 Task: Find Round Trip flight tickets for 2 adults, in Economy from Luxor to Venice to travel on 13-Nov-2023. Venice to Luxor on 18-Nov-2023.  Stops: Any number of stops. Choice of flight is British Airways.
Action: Mouse moved to (301, 274)
Screenshot: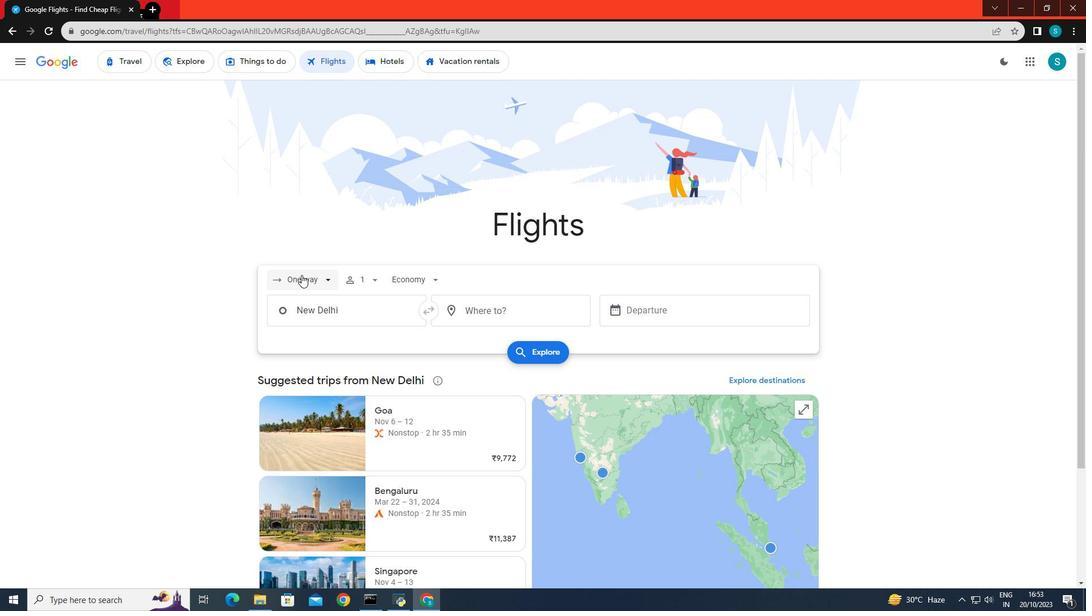 
Action: Mouse pressed left at (301, 274)
Screenshot: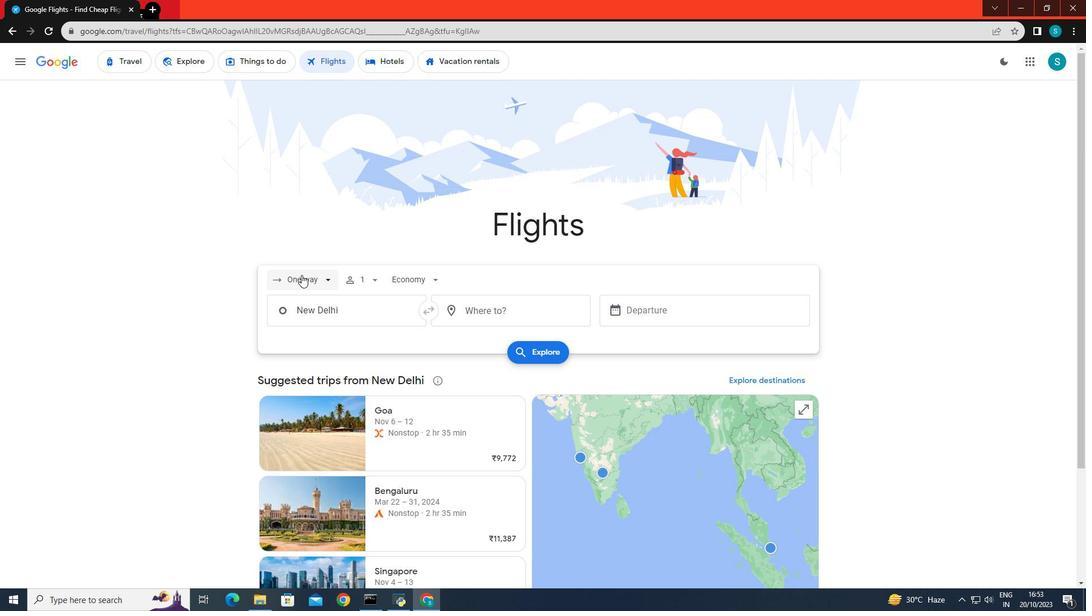 
Action: Mouse moved to (309, 306)
Screenshot: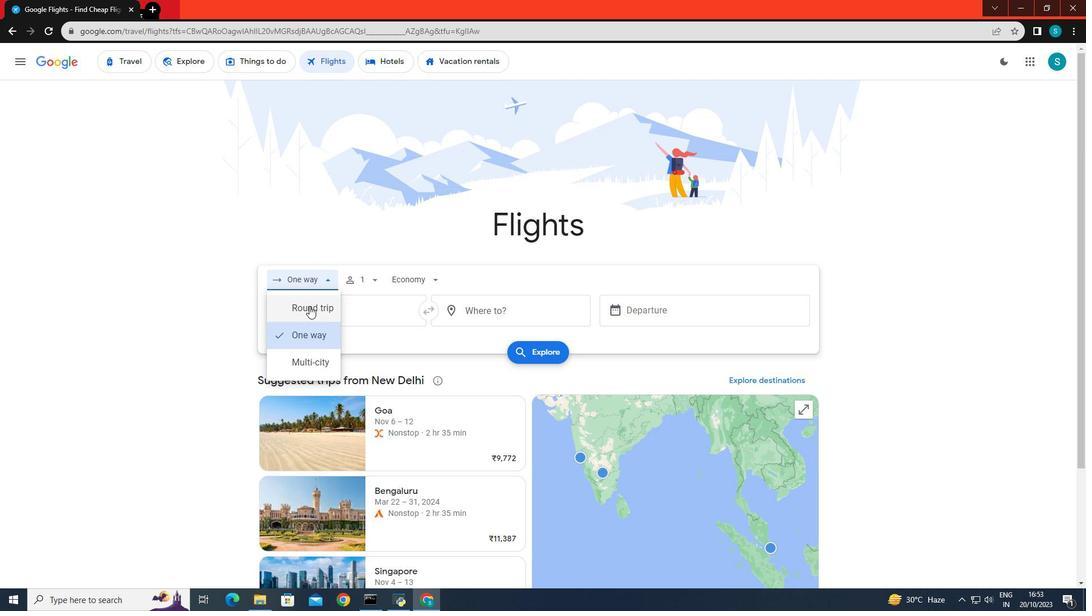 
Action: Mouse pressed left at (309, 306)
Screenshot: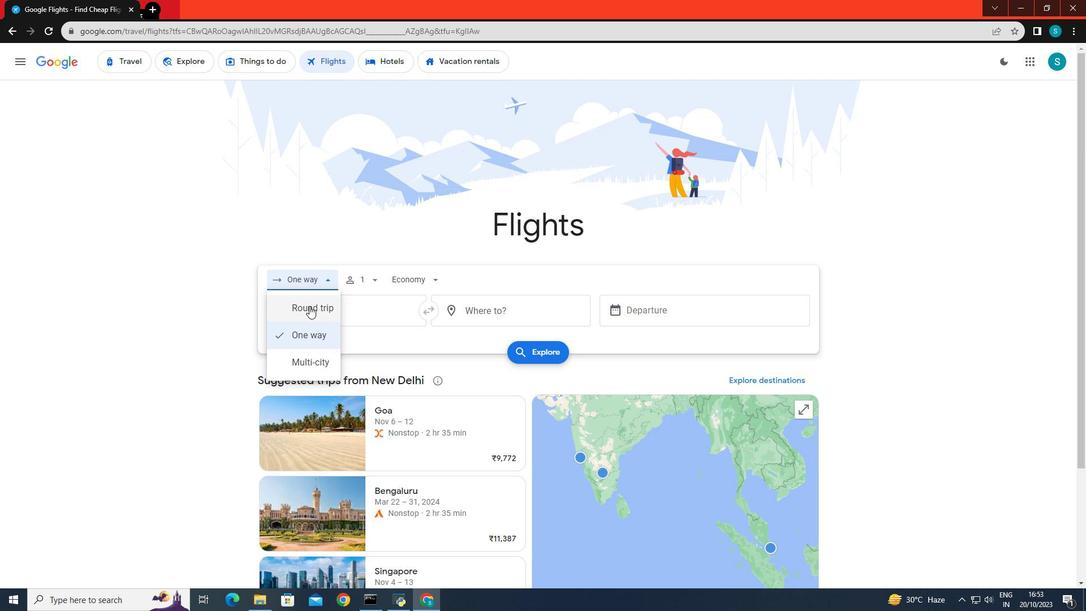 
Action: Mouse moved to (384, 276)
Screenshot: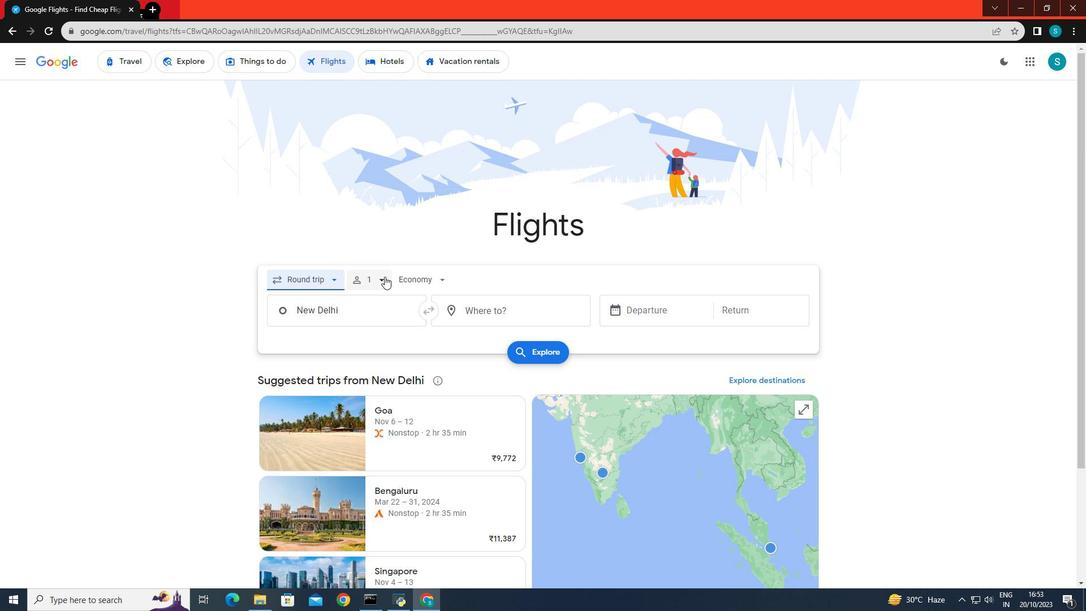
Action: Mouse pressed left at (384, 276)
Screenshot: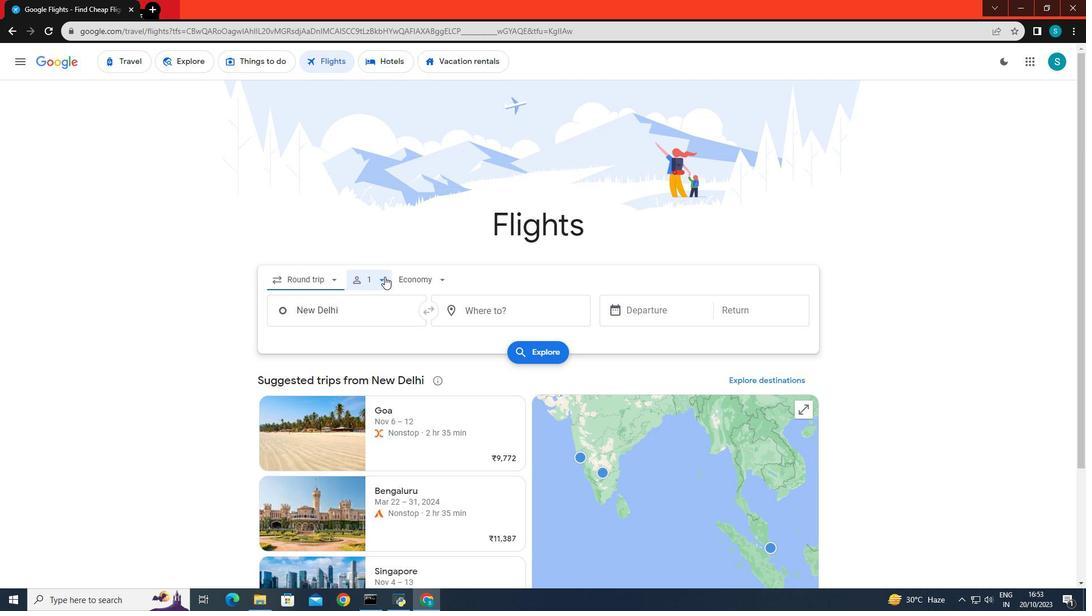 
Action: Mouse moved to (473, 309)
Screenshot: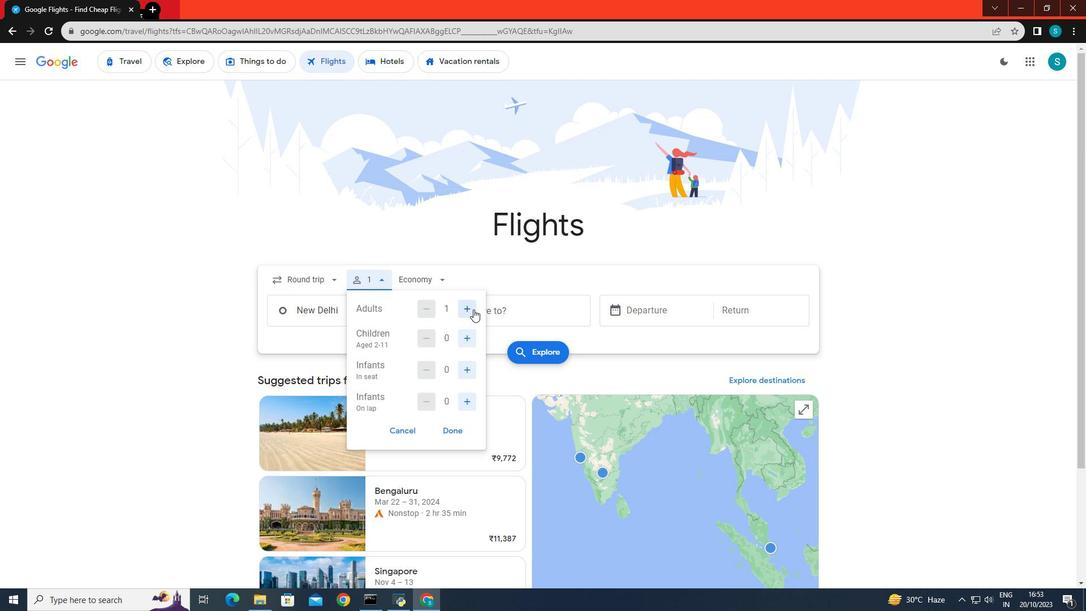 
Action: Mouse pressed left at (473, 309)
Screenshot: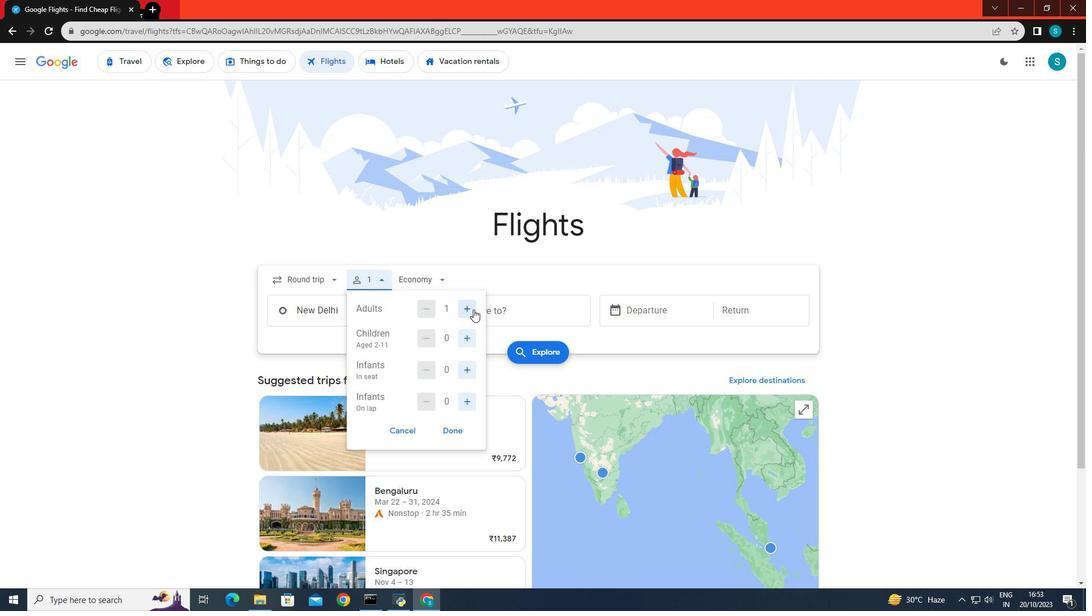 
Action: Mouse moved to (452, 427)
Screenshot: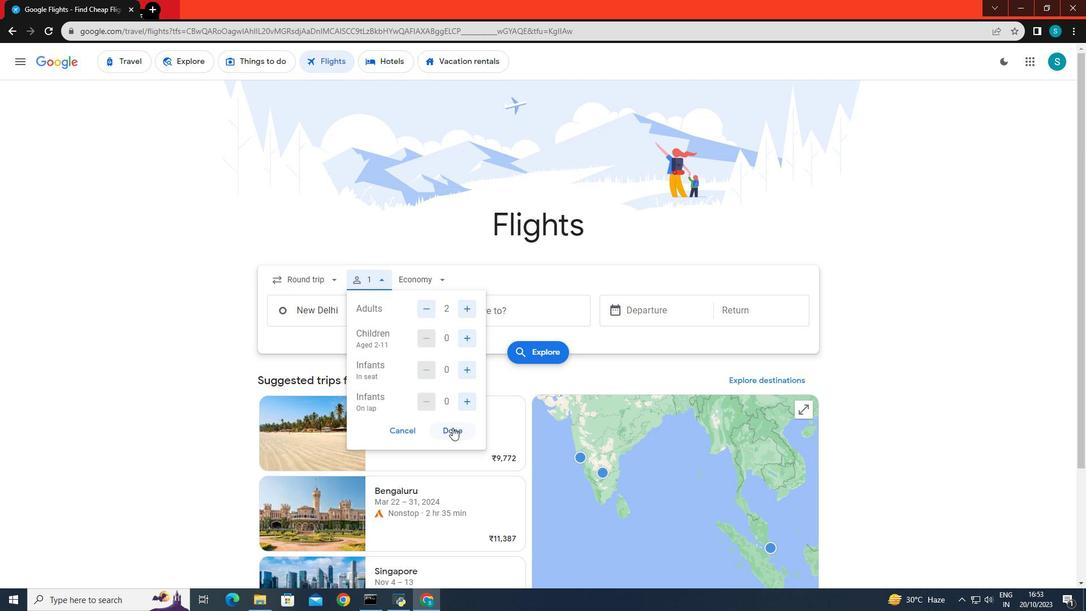 
Action: Mouse pressed left at (452, 427)
Screenshot: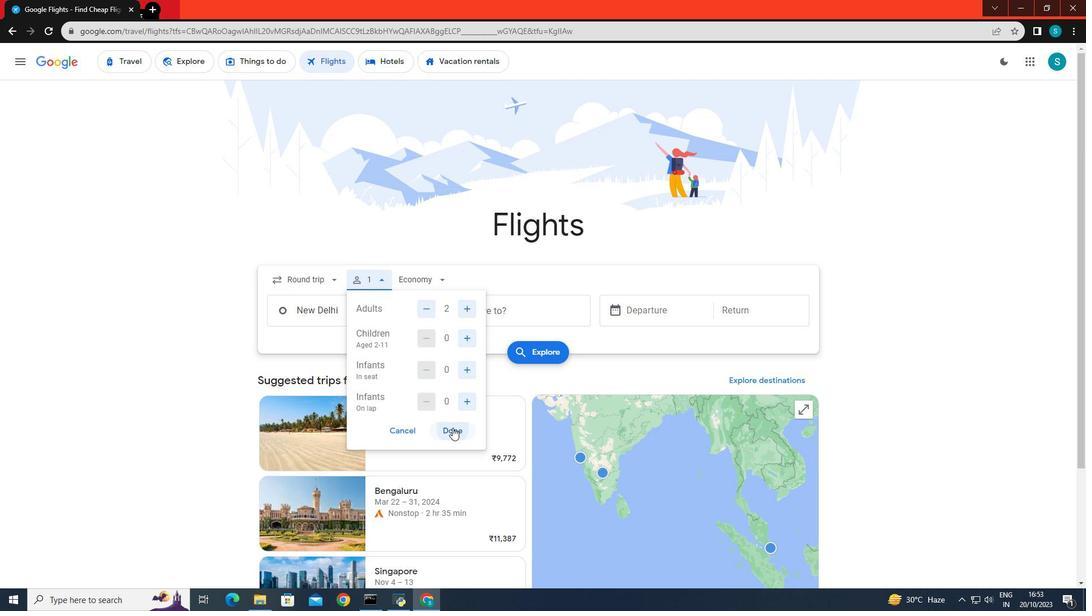 
Action: Mouse moved to (241, 267)
Screenshot: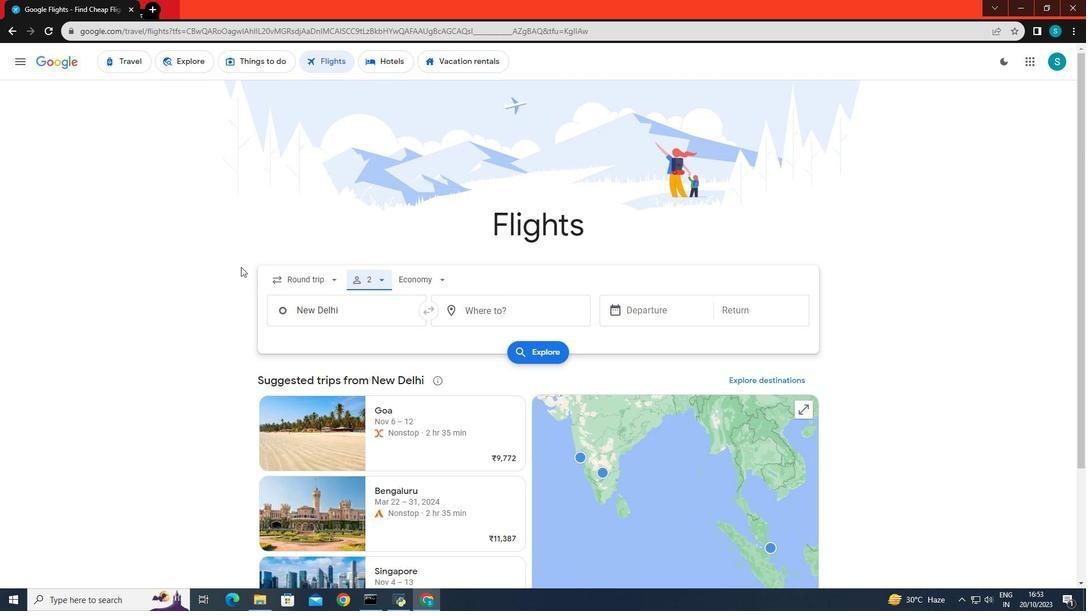 
Action: Mouse scrolled (241, 266) with delta (0, 0)
Screenshot: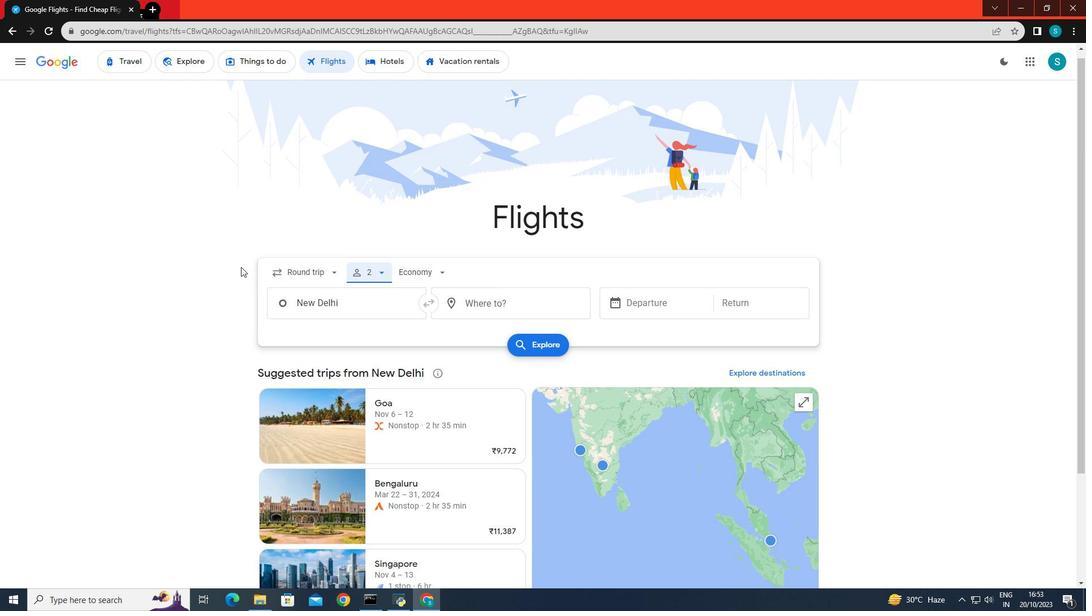 
Action: Mouse moved to (428, 220)
Screenshot: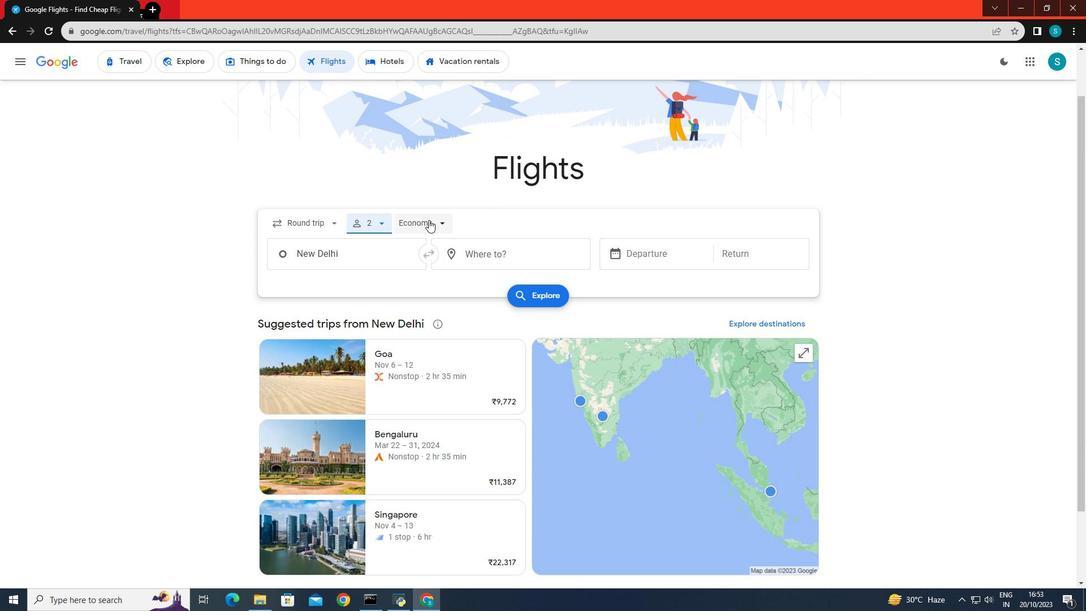
Action: Mouse pressed left at (428, 220)
Screenshot: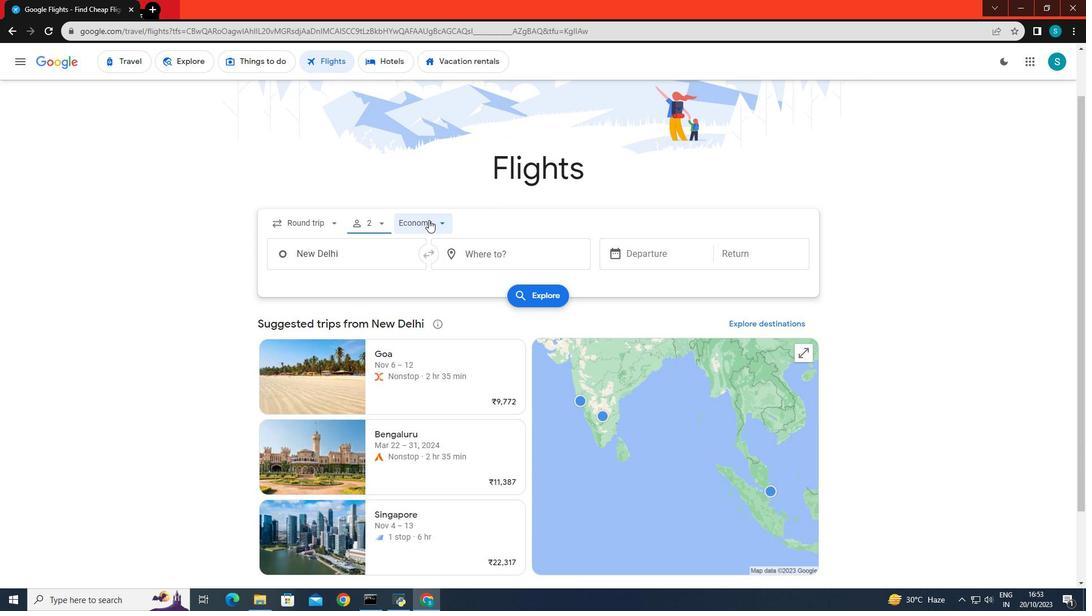 
Action: Mouse moved to (441, 254)
Screenshot: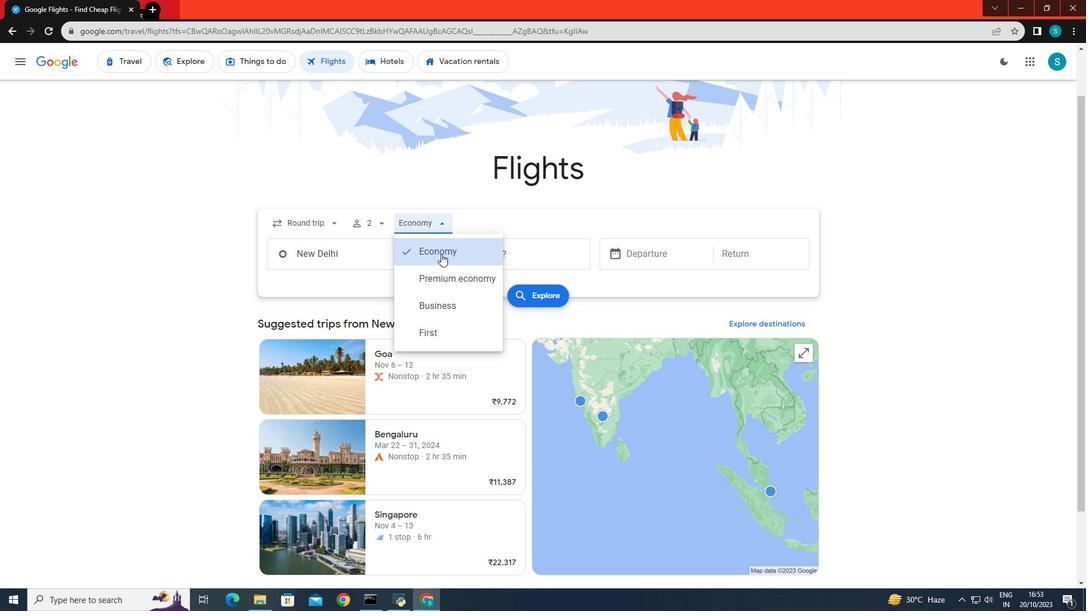 
Action: Mouse pressed left at (441, 254)
Screenshot: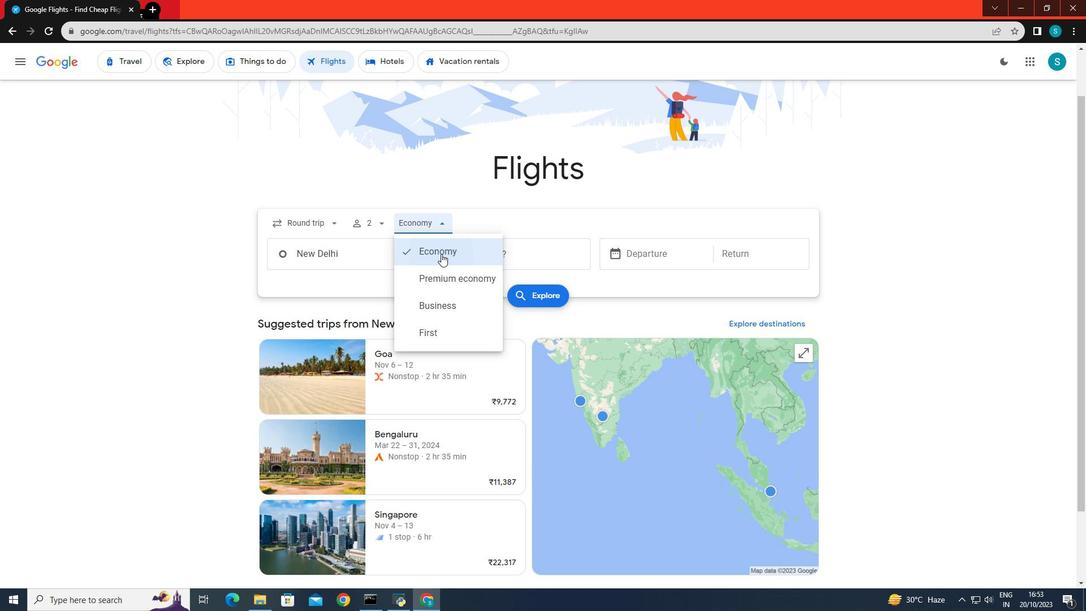 
Action: Mouse moved to (354, 256)
Screenshot: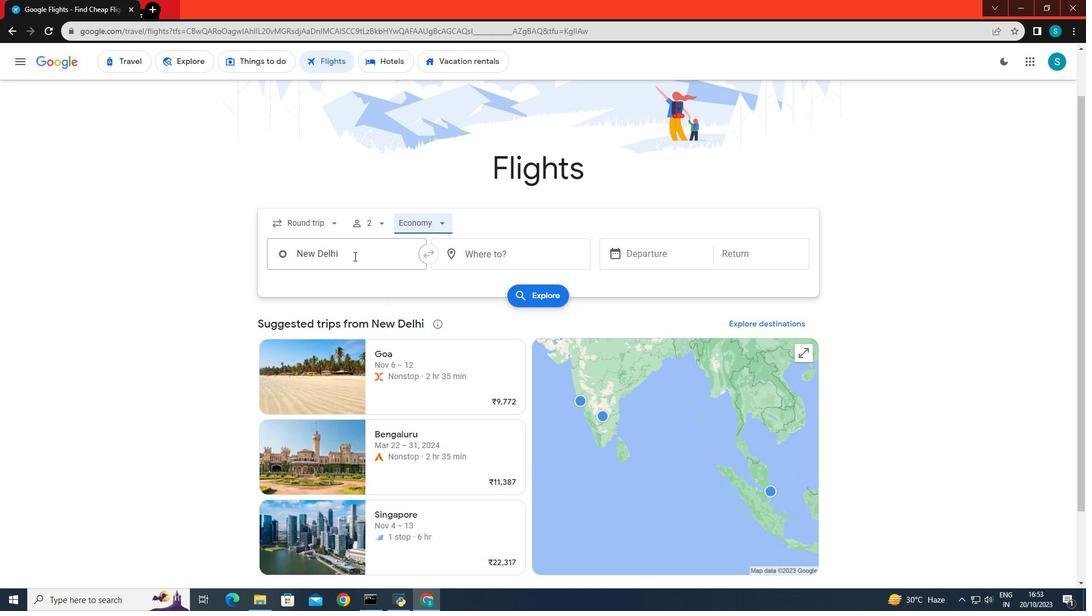 
Action: Mouse pressed left at (354, 256)
Screenshot: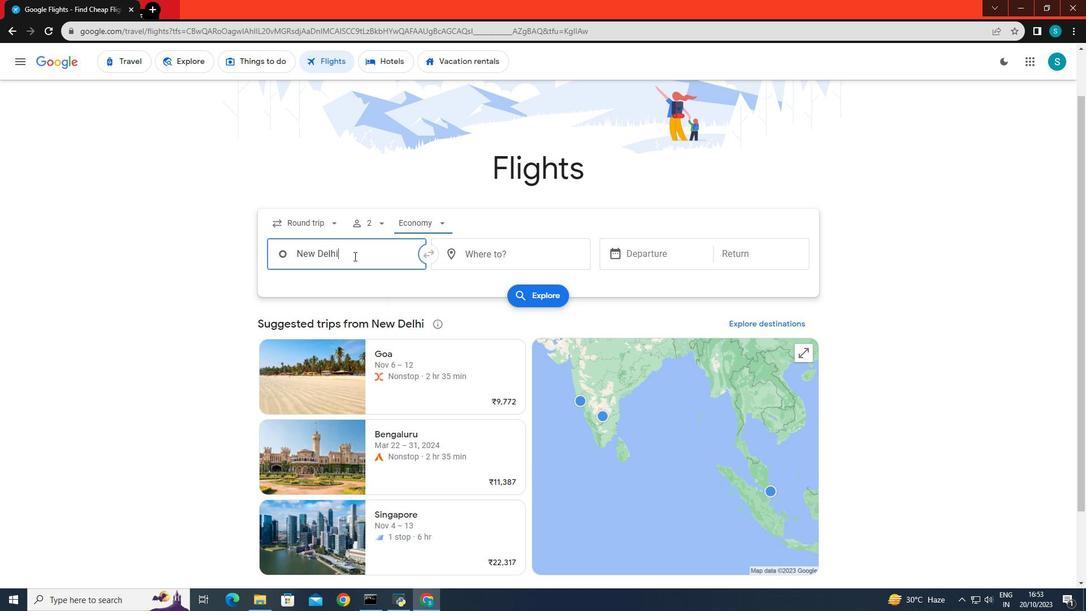 
Action: Key pressed <Key.backspace><Key.caps_lock>L<Key.caps_lock>u<Key.backspace><Key.backspace><Key.caps_lock>L<Key.backspace>L<Key.backspace><Key.caps_lock>l<Key.caps_lock>UXOR,
Screenshot: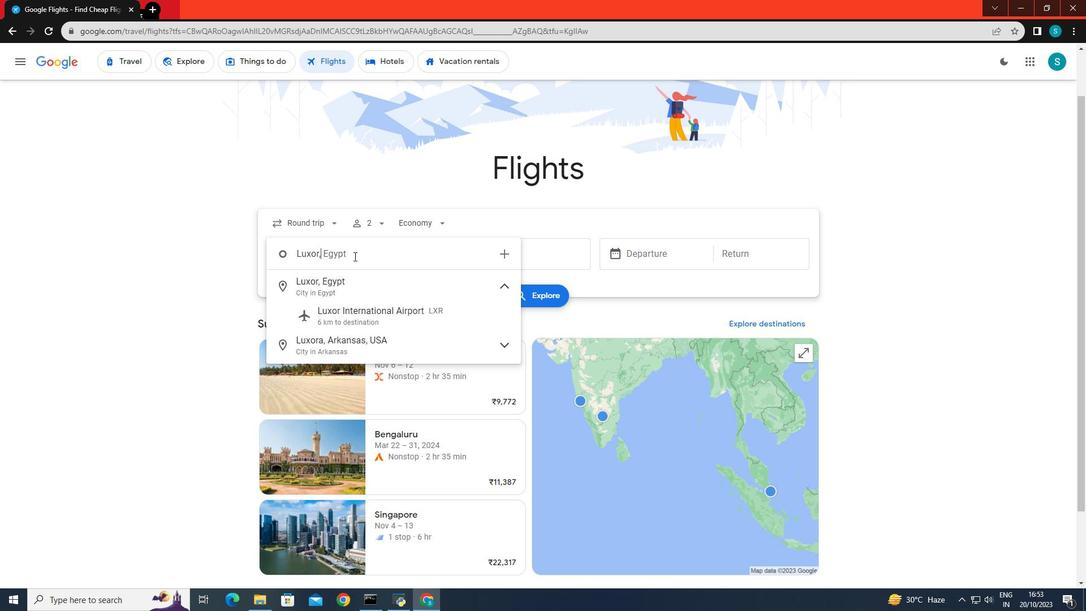 
Action: Mouse moved to (344, 283)
Screenshot: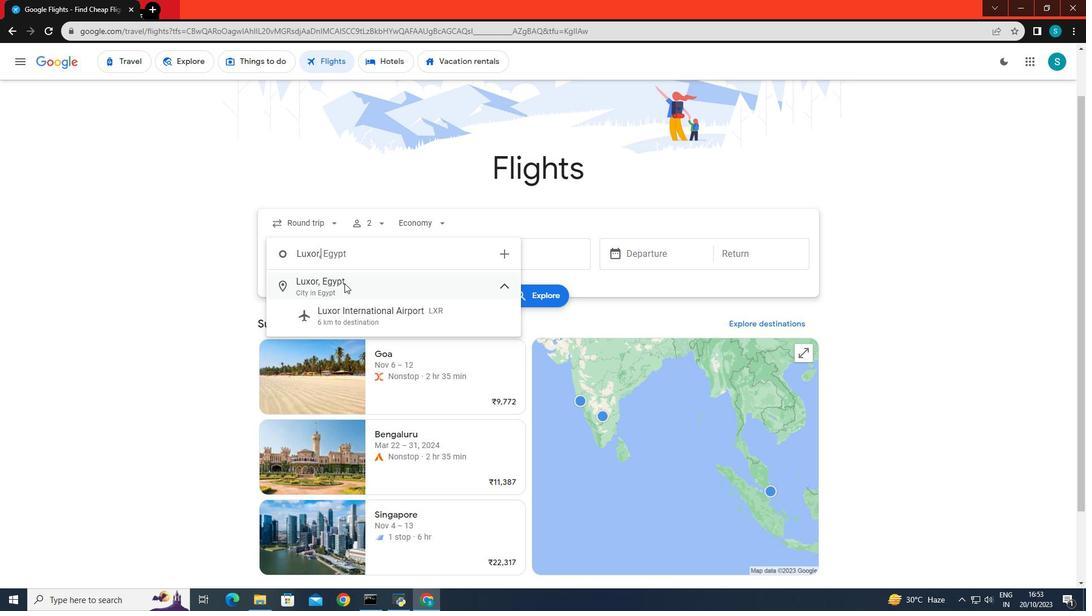
Action: Mouse pressed left at (344, 283)
Screenshot: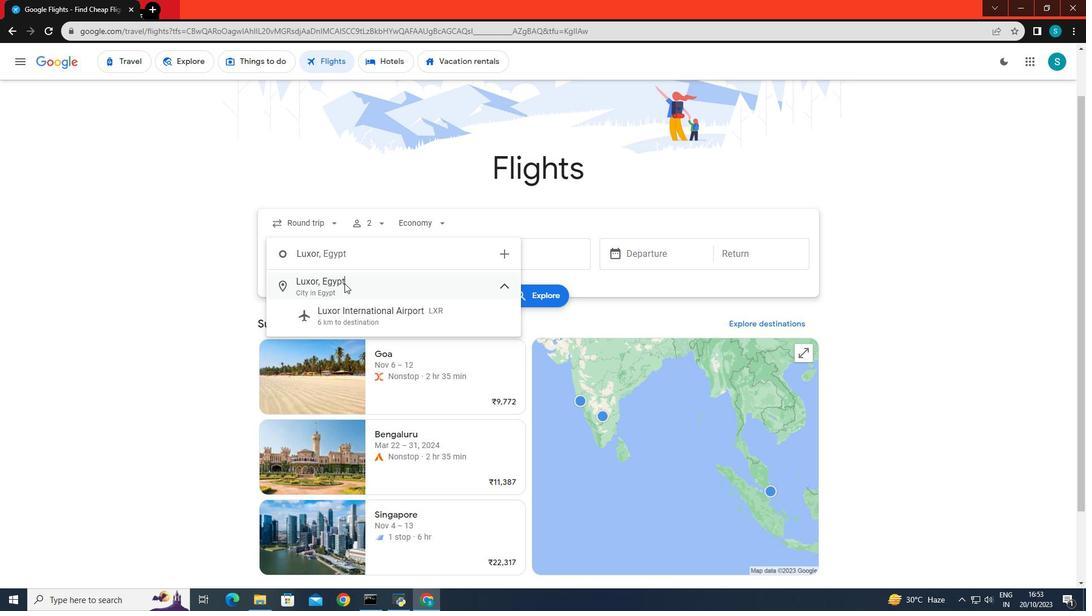 
Action: Mouse moved to (470, 255)
Screenshot: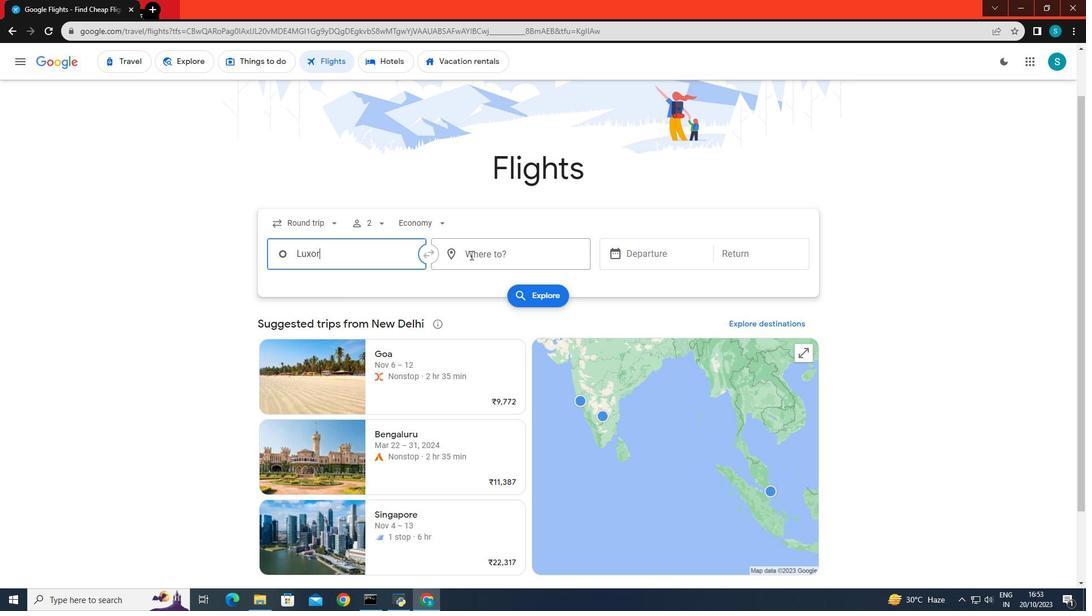 
Action: Mouse pressed left at (470, 255)
Screenshot: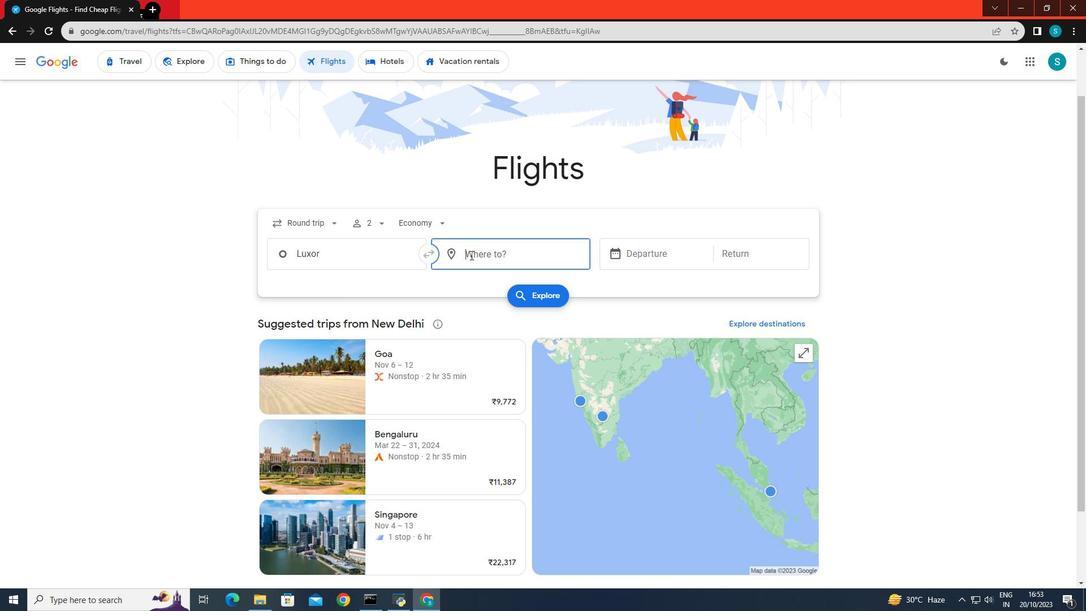 
Action: Key pressed <Key.caps_lock>v<Key.caps_lock>ENICE
Screenshot: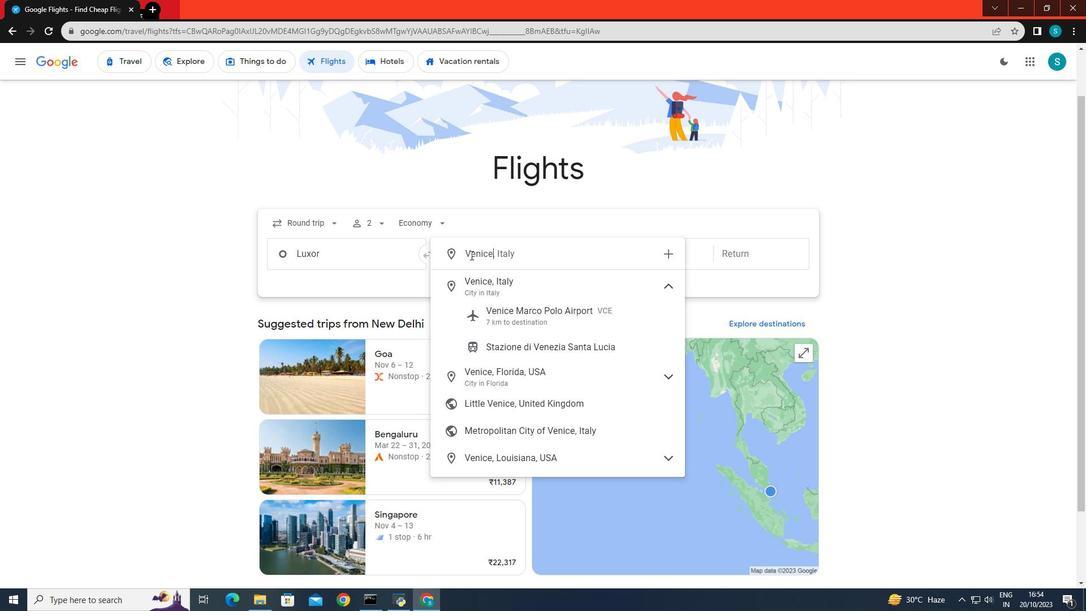 
Action: Mouse moved to (494, 280)
Screenshot: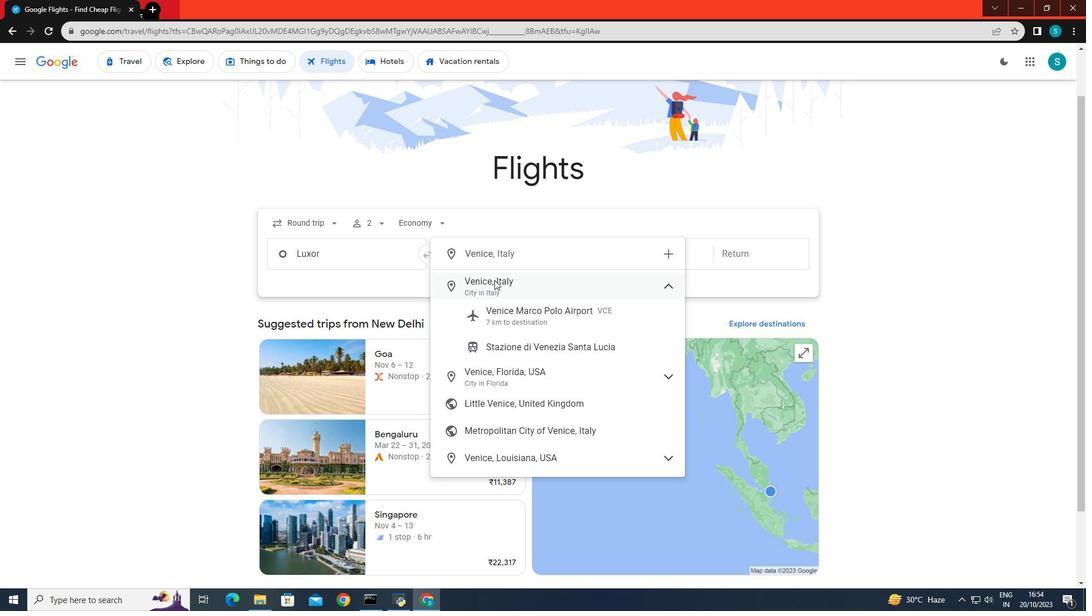 
Action: Mouse pressed left at (494, 280)
Screenshot: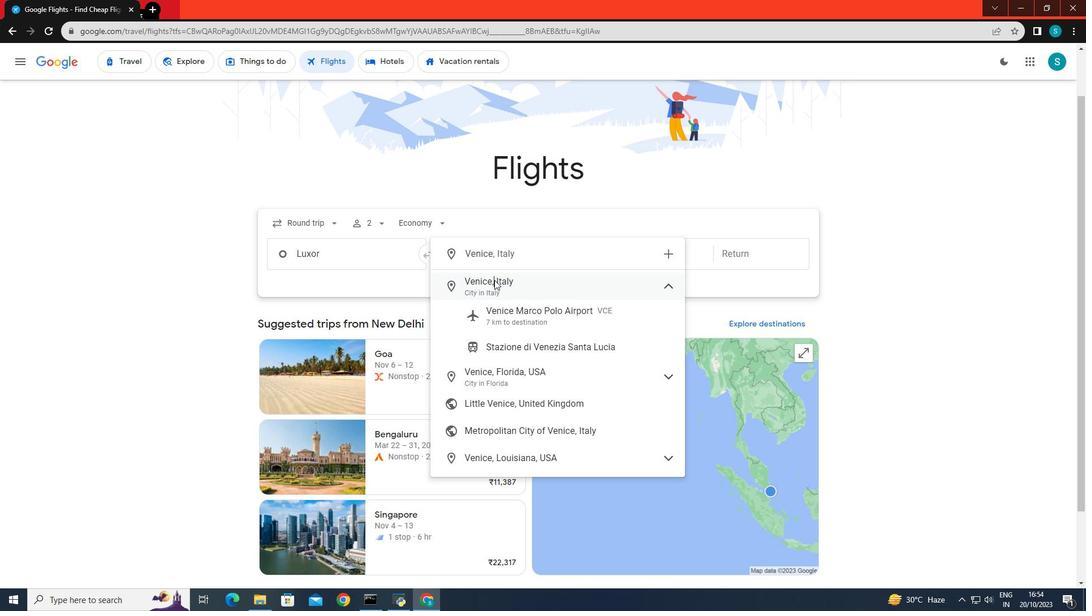 
Action: Mouse moved to (639, 250)
Screenshot: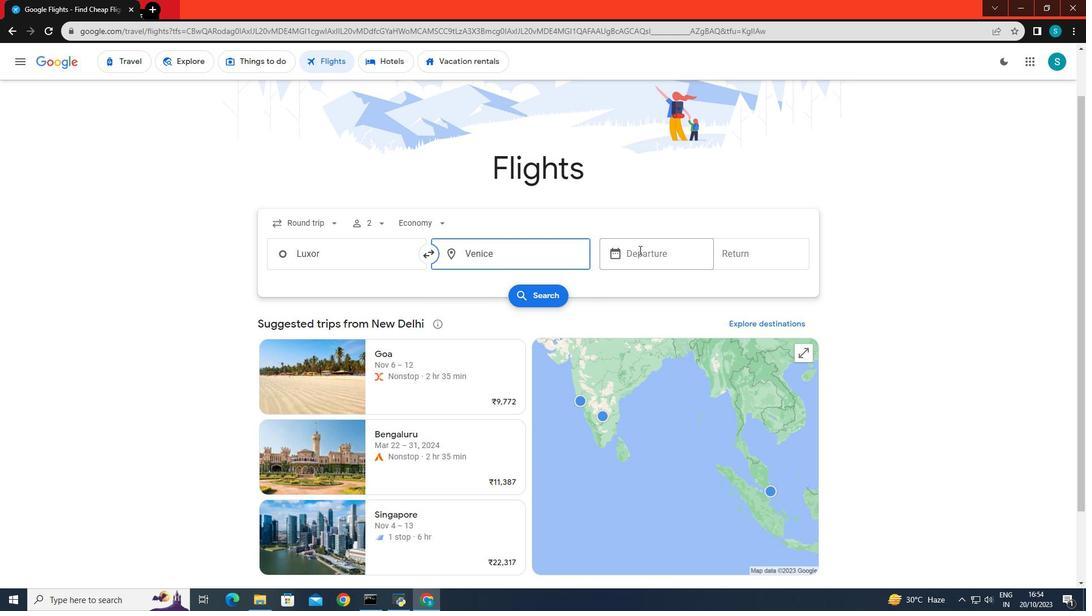 
Action: Mouse pressed left at (639, 250)
Screenshot: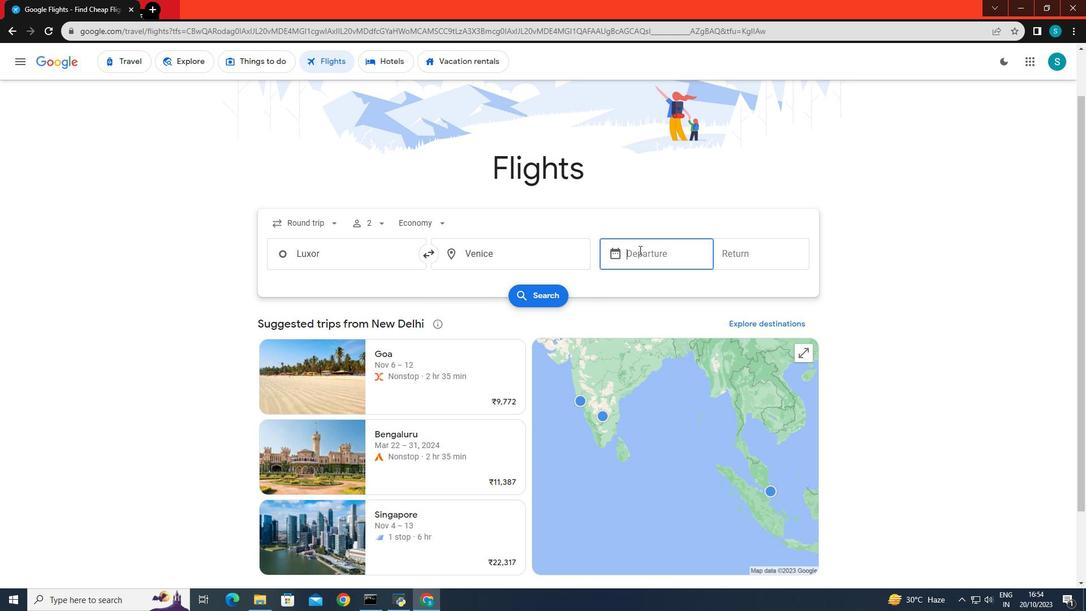 
Action: Mouse moved to (658, 407)
Screenshot: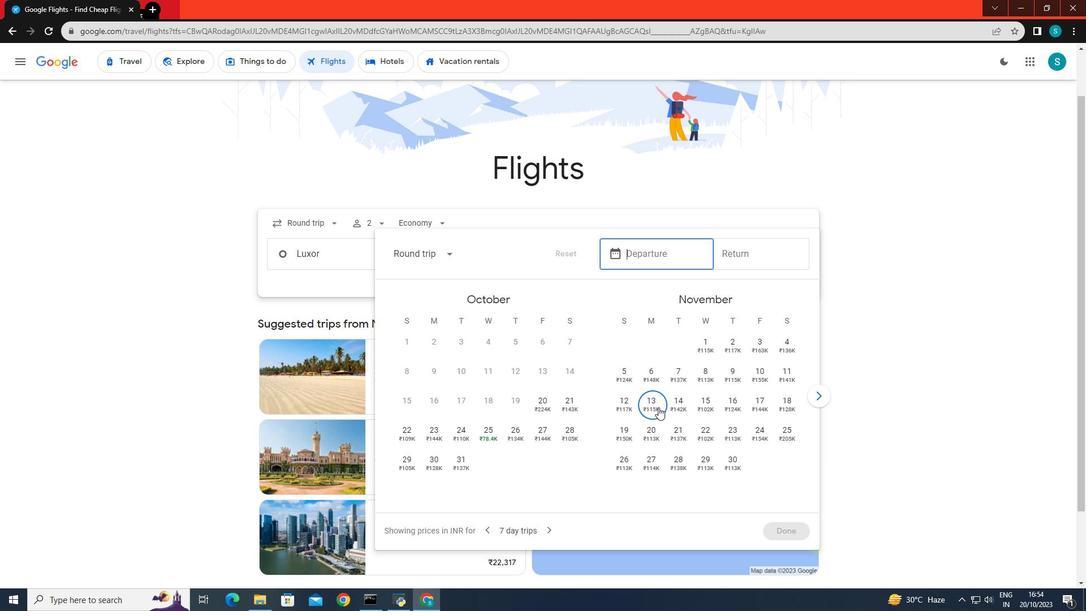 
Action: Mouse pressed left at (658, 407)
Screenshot: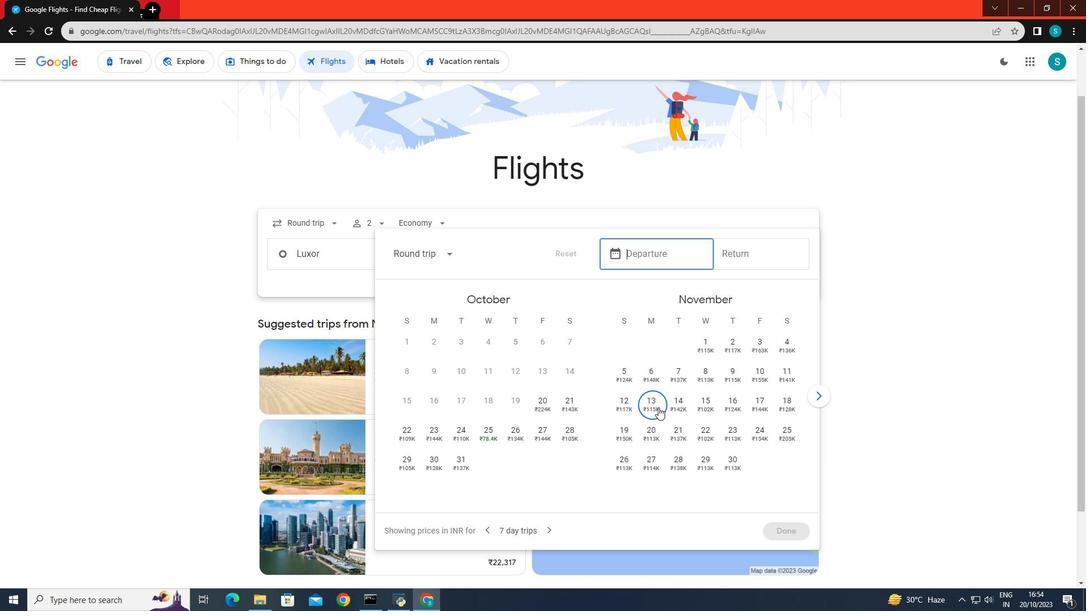 
Action: Mouse moved to (785, 402)
Screenshot: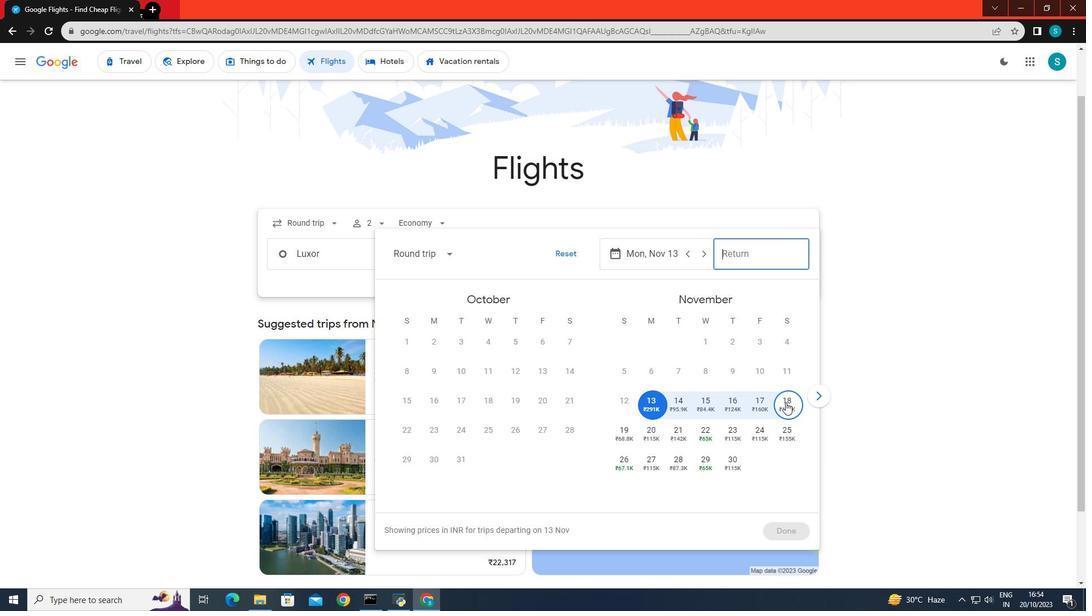 
Action: Mouse pressed left at (785, 402)
Screenshot: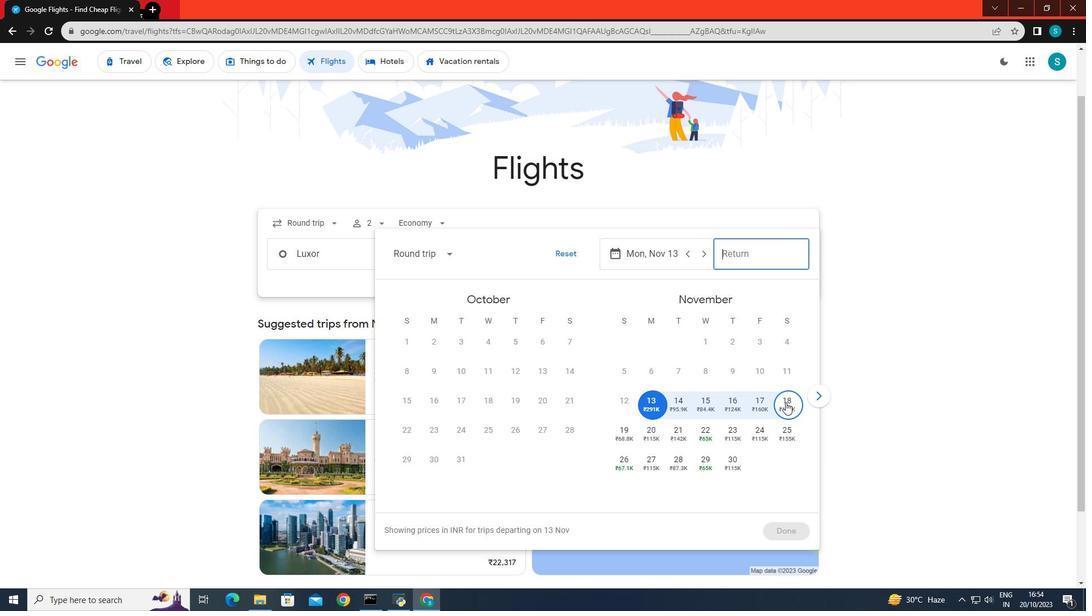 
Action: Mouse moved to (789, 525)
Screenshot: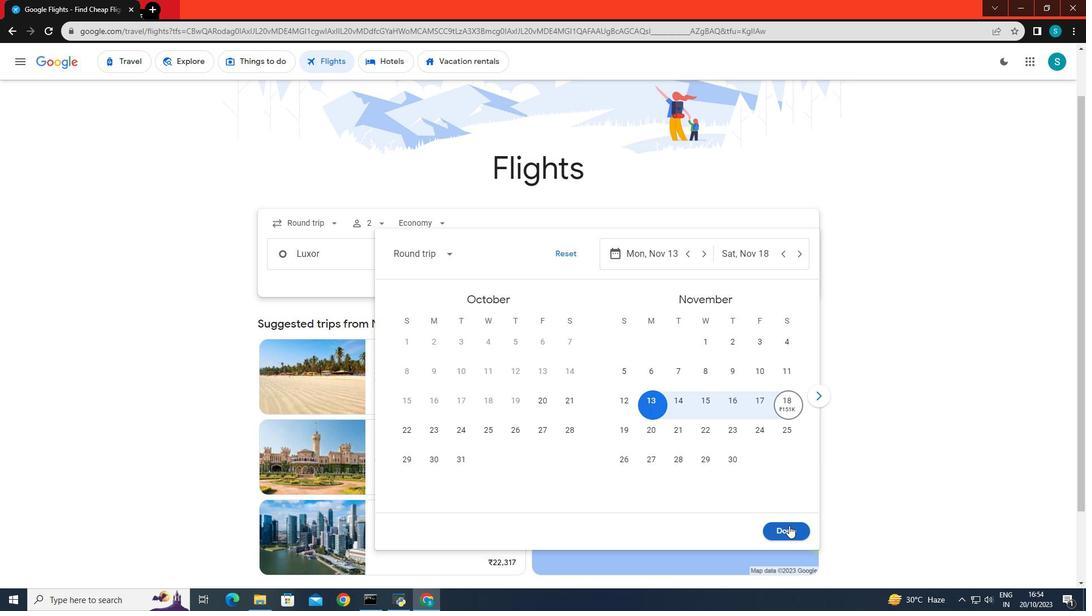 
Action: Mouse pressed left at (789, 525)
Screenshot: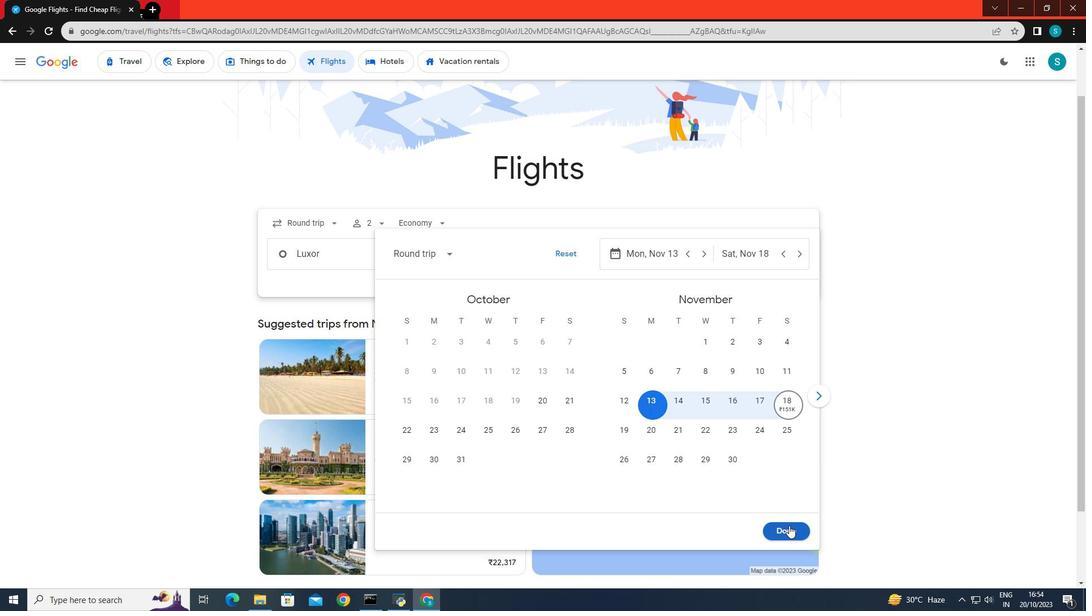 
Action: Mouse moved to (543, 294)
Screenshot: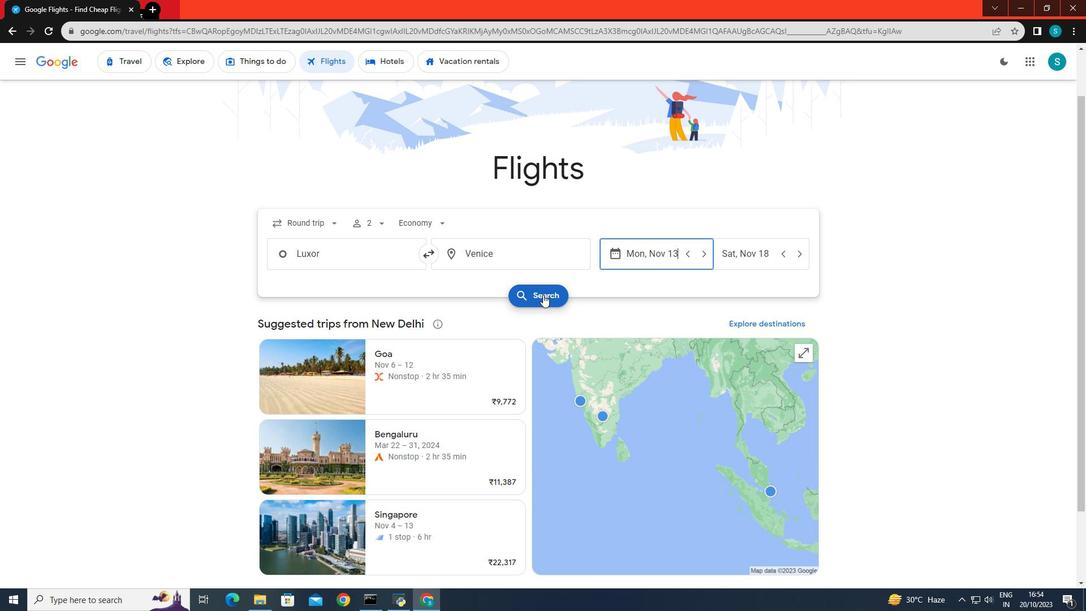 
Action: Mouse pressed left at (543, 294)
Screenshot: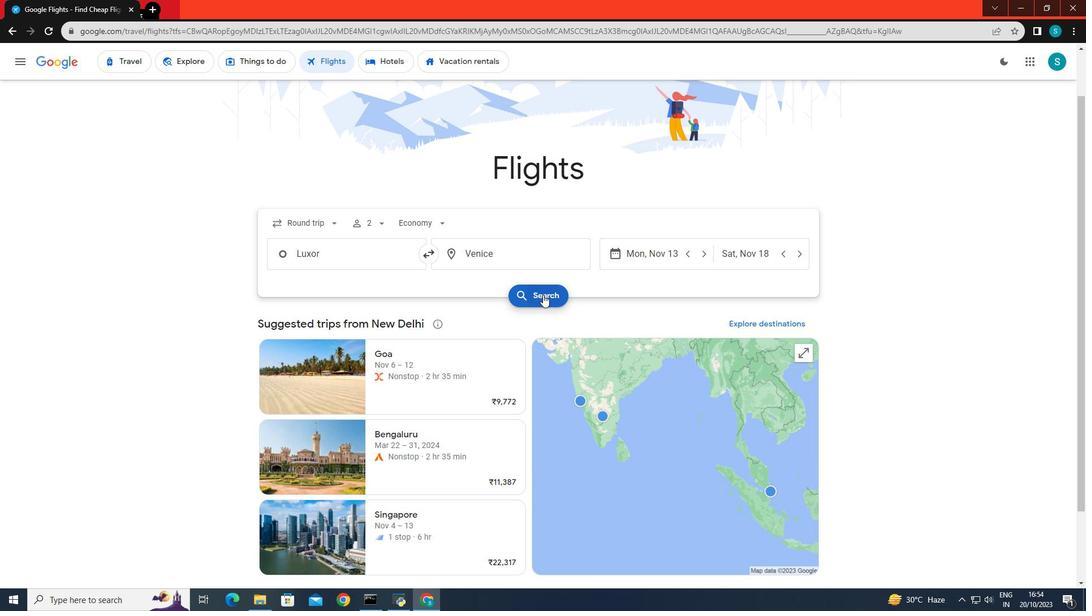 
Action: Mouse moved to (347, 164)
Screenshot: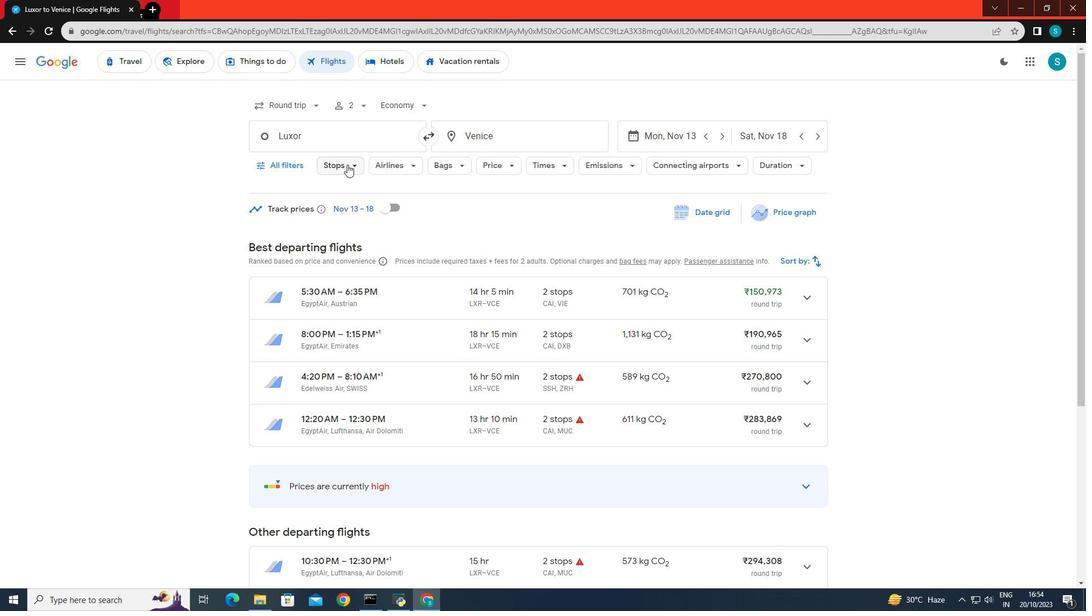 
Action: Mouse pressed left at (347, 164)
Screenshot: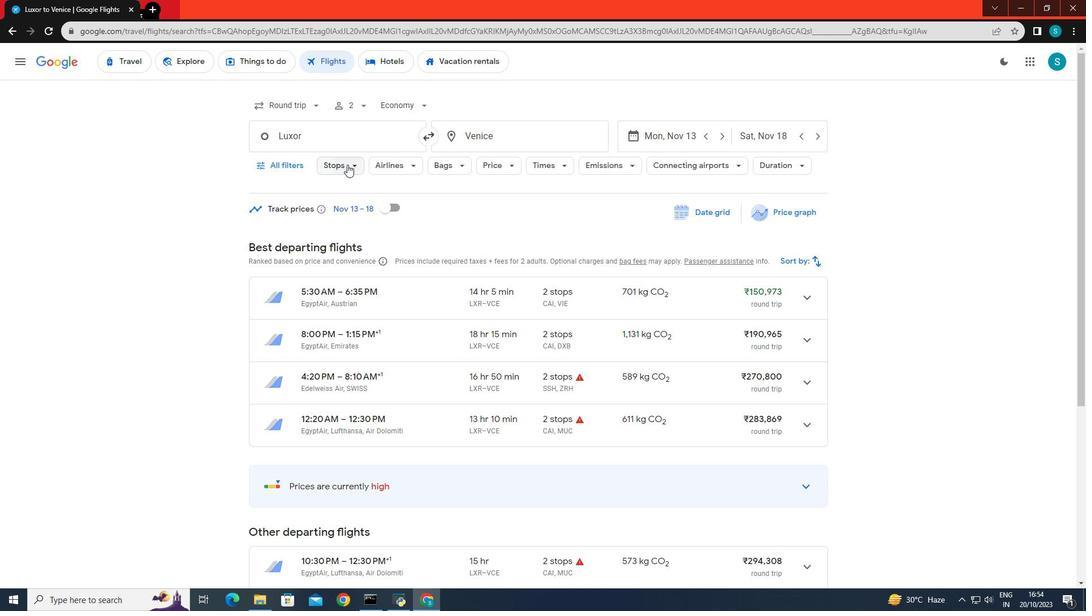 
Action: Mouse moved to (347, 226)
Screenshot: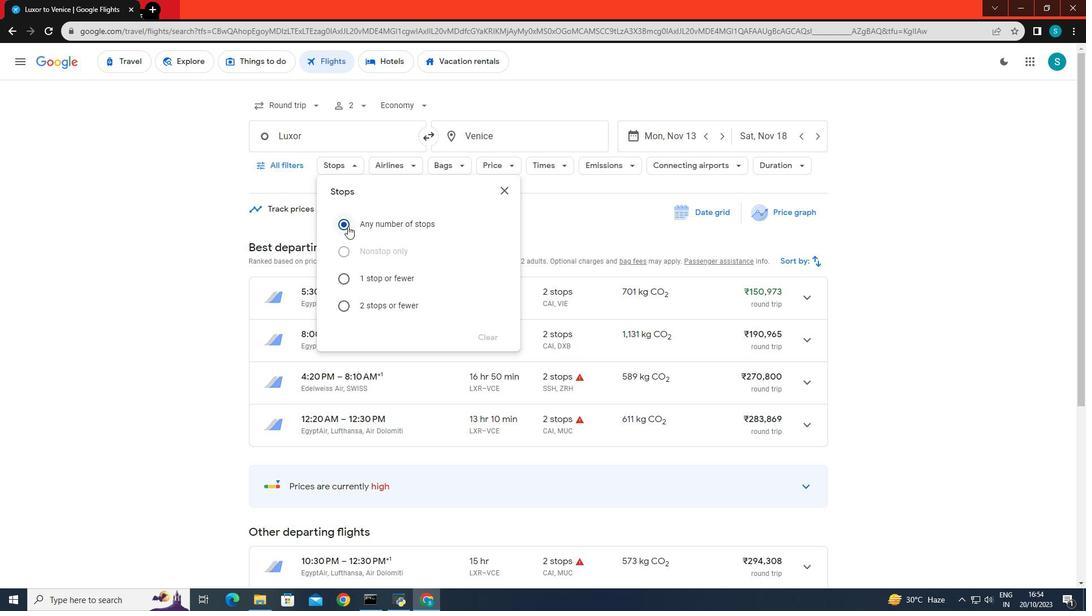 
Action: Mouse pressed left at (347, 226)
Screenshot: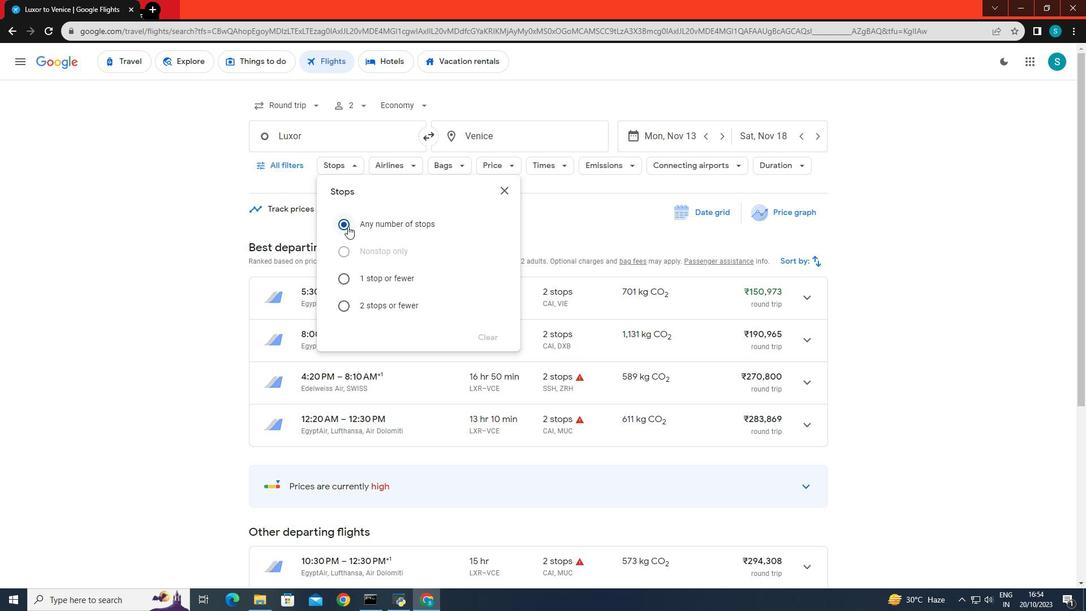 
Action: Mouse moved to (200, 257)
Screenshot: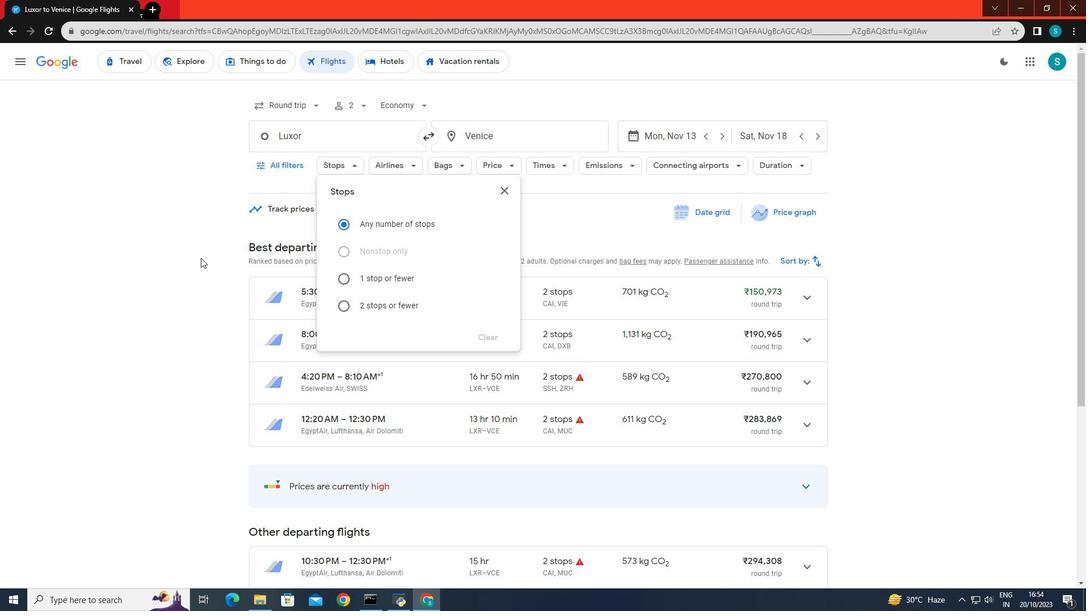 
Action: Mouse pressed left at (200, 257)
Screenshot: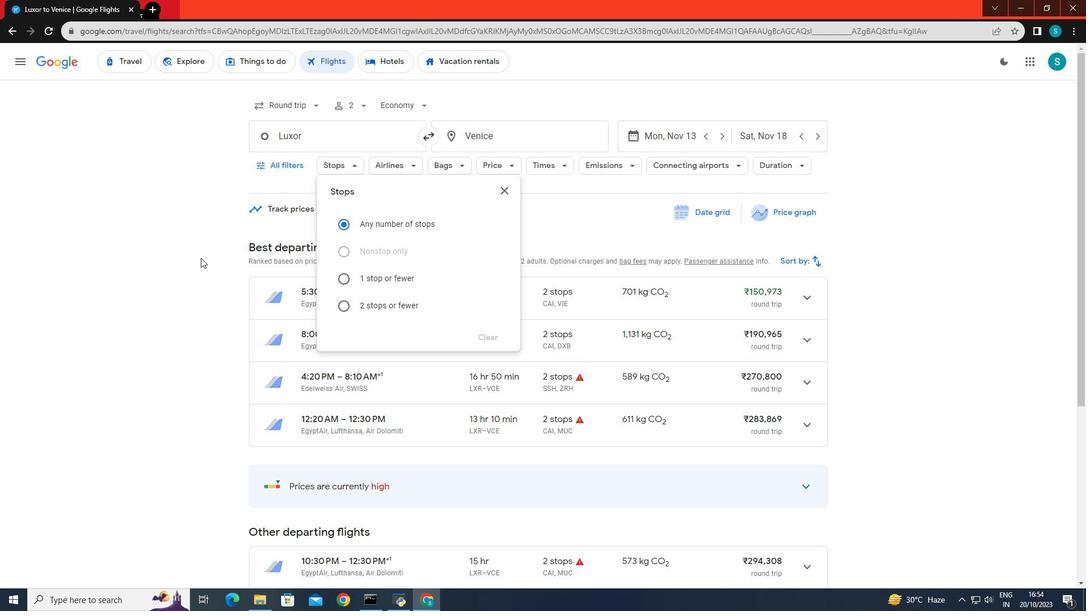 
Action: Mouse moved to (411, 162)
Screenshot: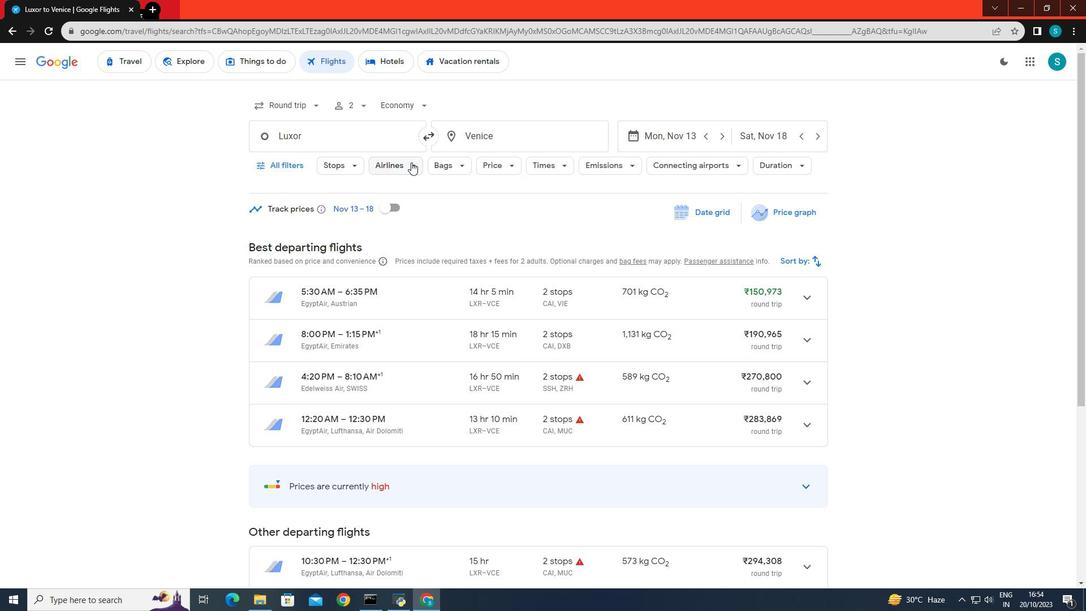 
Action: Mouse pressed left at (411, 162)
Screenshot: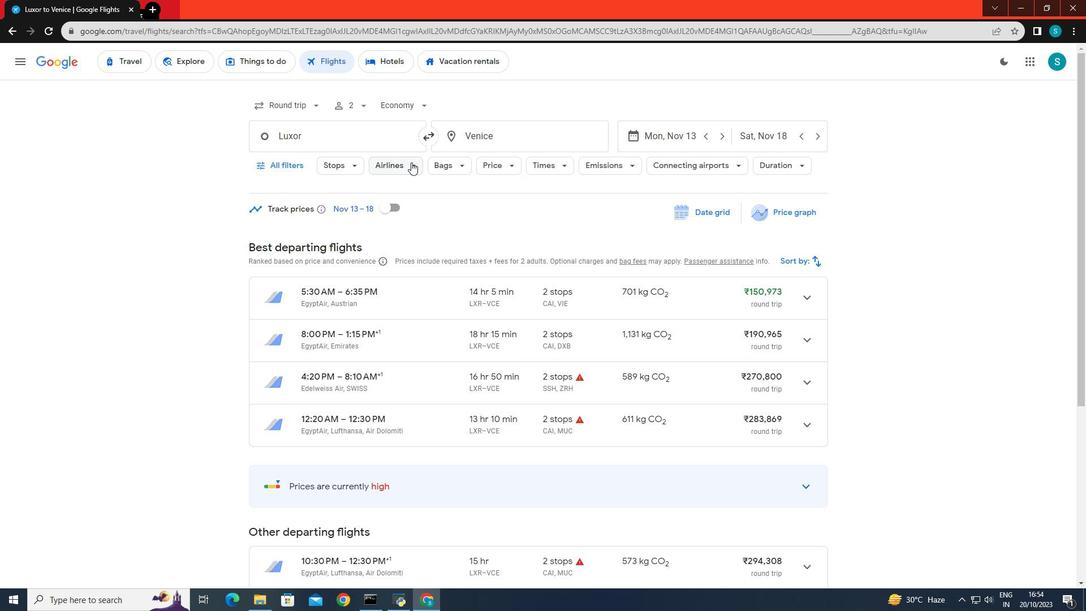 
Action: Mouse moved to (396, 369)
Screenshot: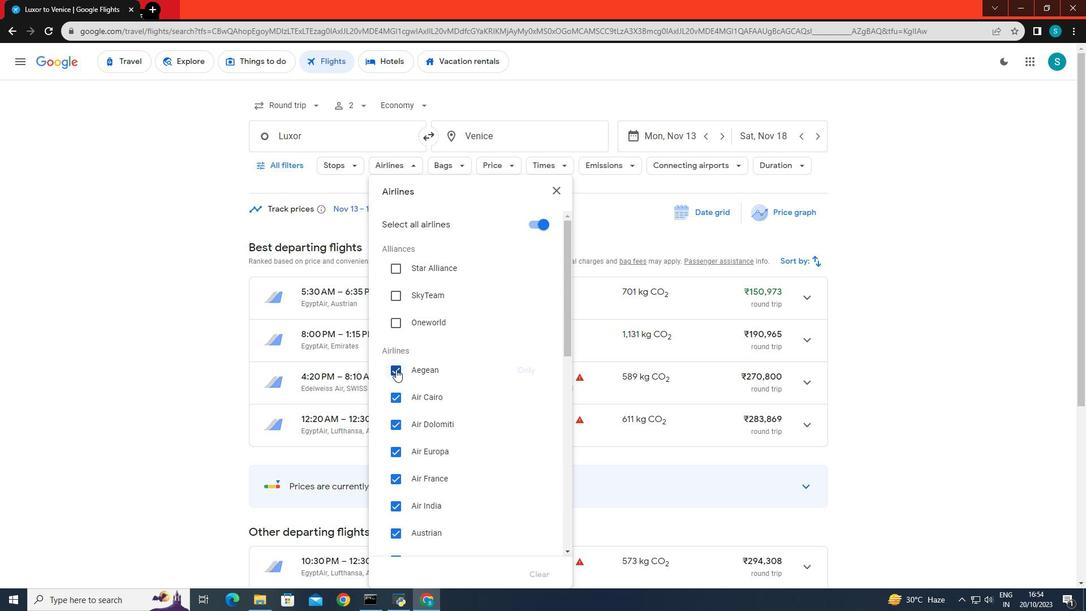 
Action: Mouse scrolled (396, 368) with delta (0, 0)
Screenshot: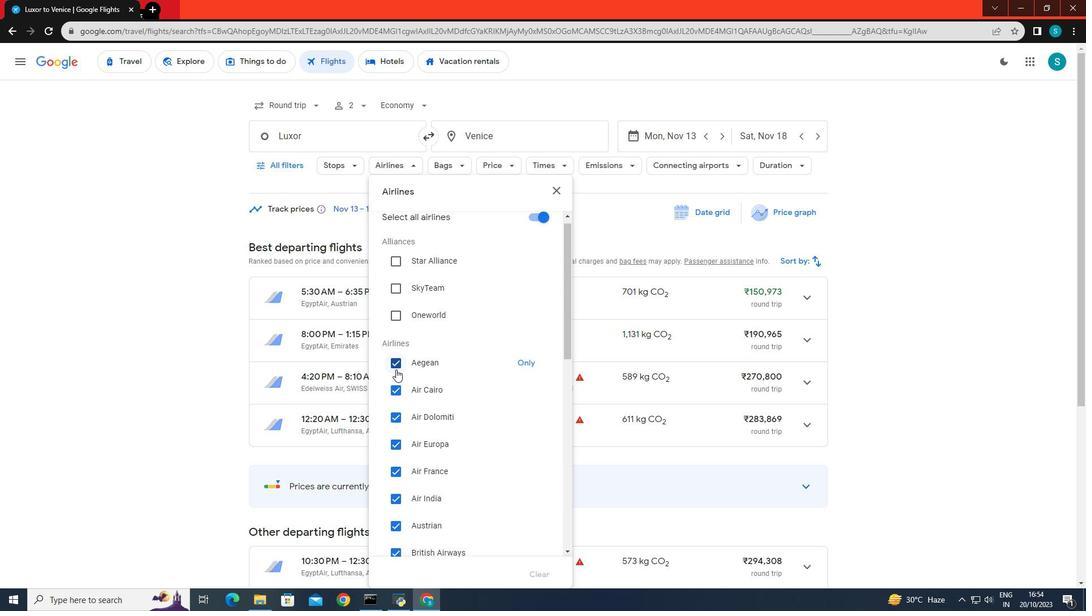
Action: Mouse scrolled (396, 368) with delta (0, 0)
Screenshot: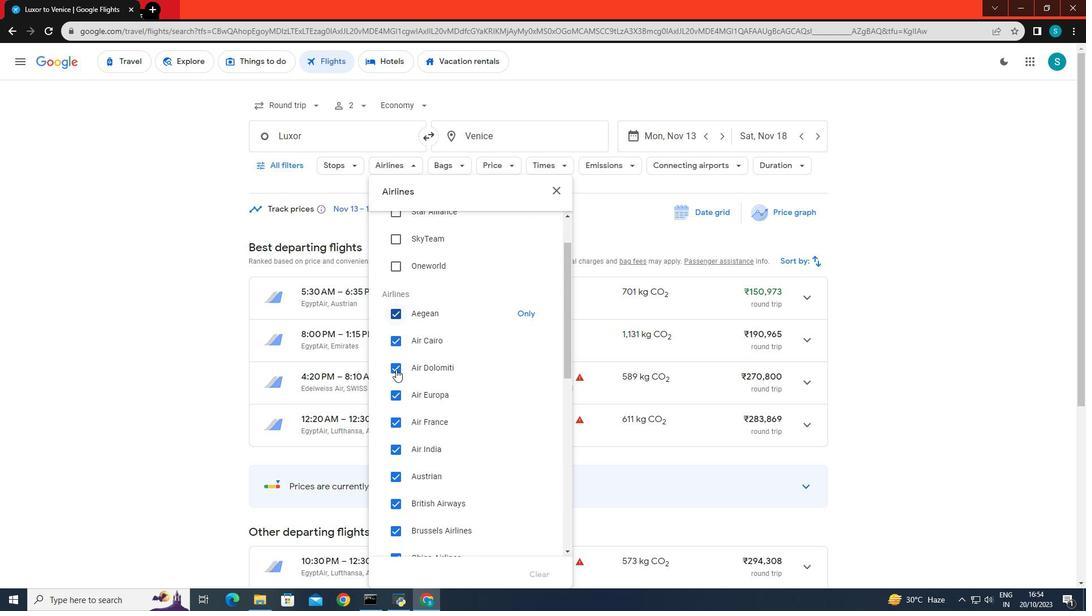 
Action: Mouse scrolled (396, 368) with delta (0, 0)
Screenshot: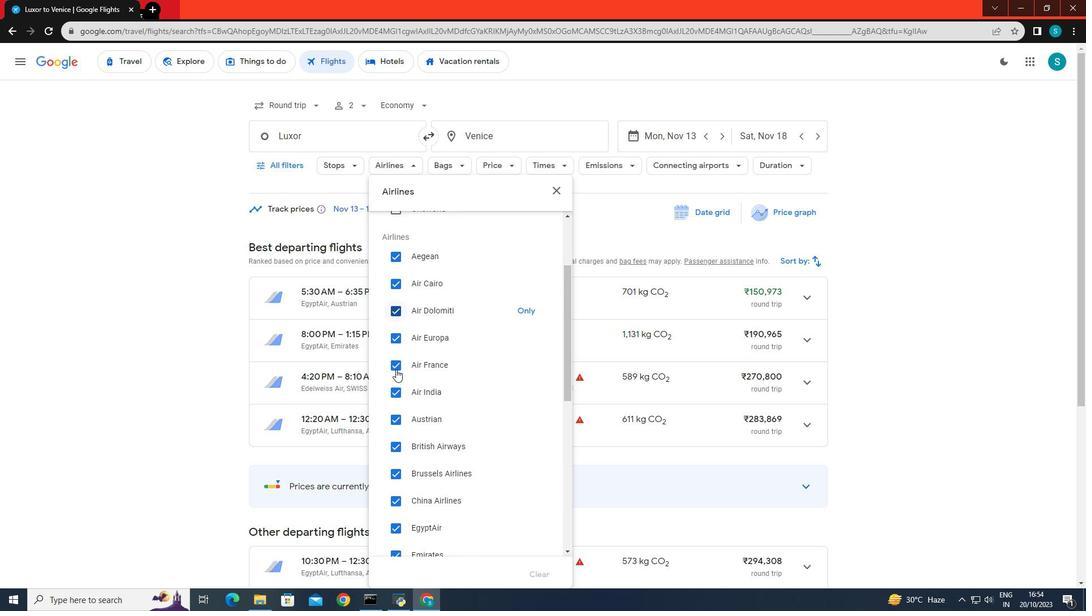 
Action: Mouse moved to (526, 388)
Screenshot: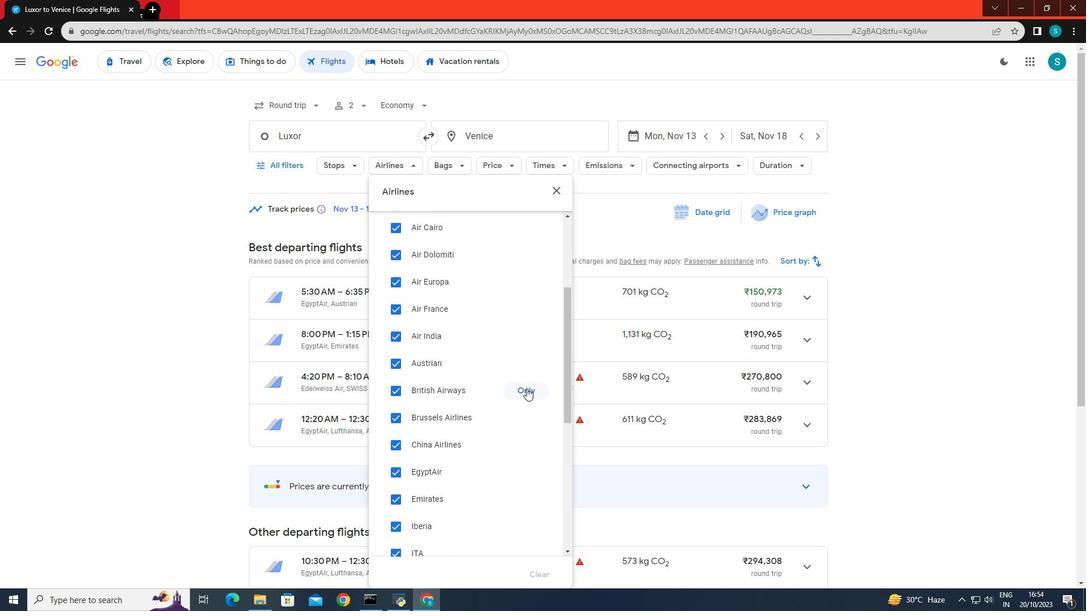 
Action: Mouse pressed left at (526, 388)
Screenshot: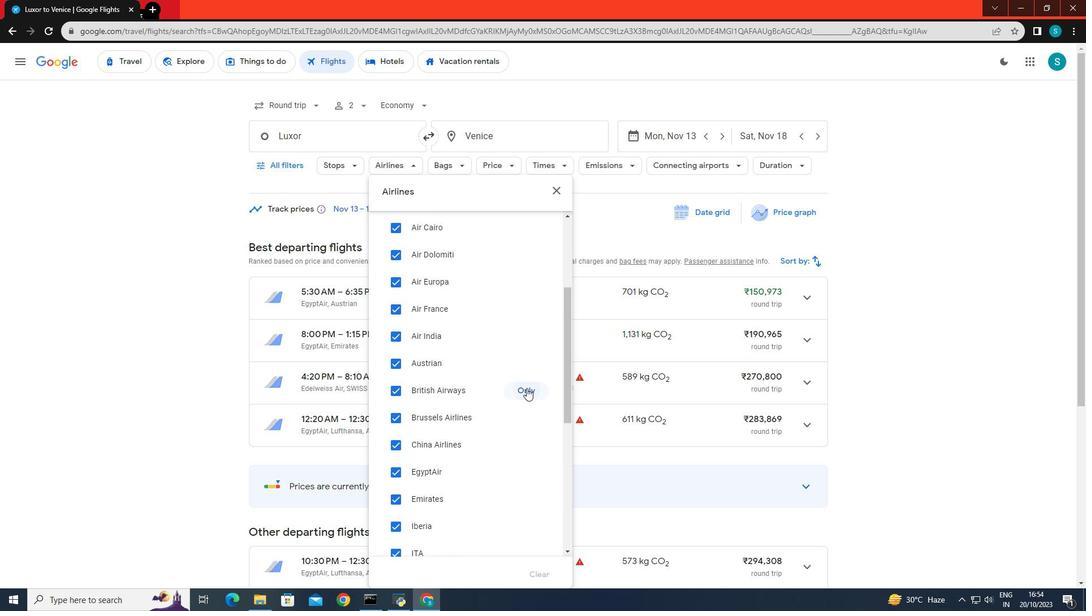 
Action: Mouse moved to (335, 364)
Screenshot: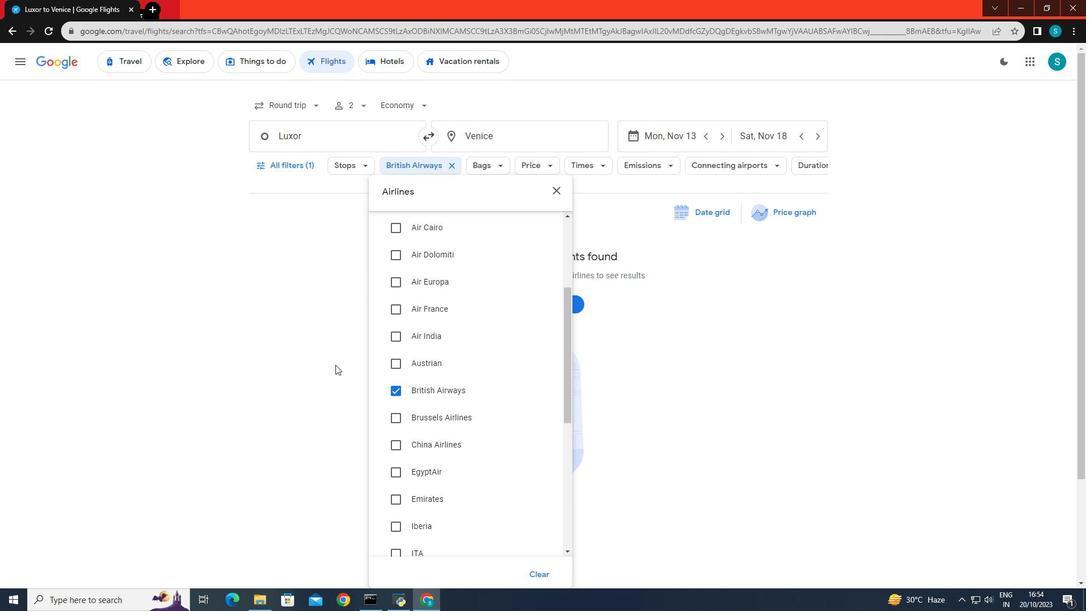 
Action: Mouse pressed left at (335, 364)
Screenshot: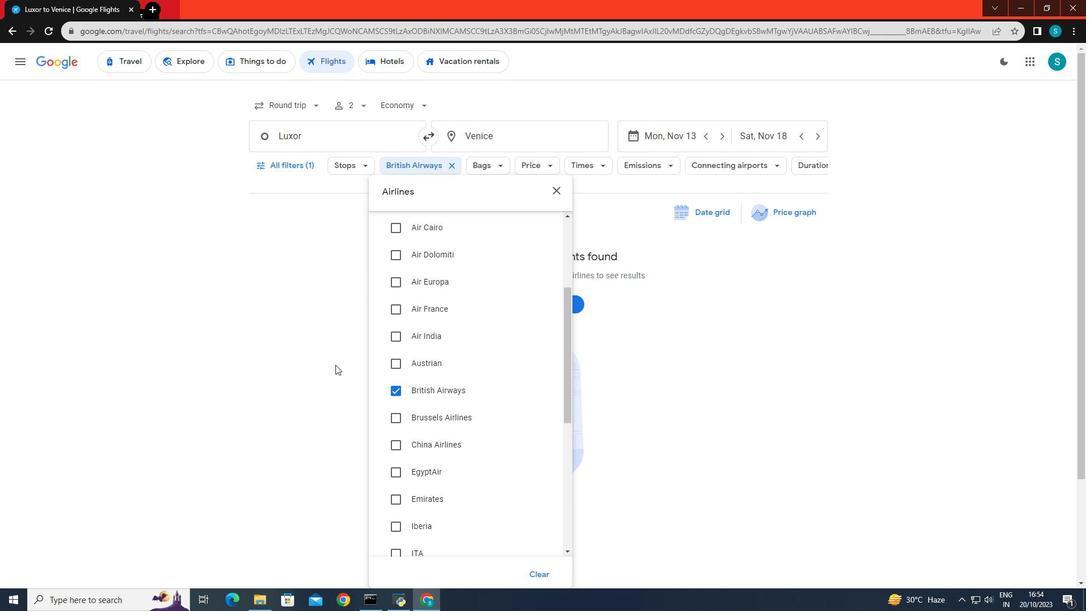 
